 Task: Create a due date automation trigger when advanced on, 2 hours before a card is due add content with a name or a description ending with resume.
Action: Mouse moved to (1031, 296)
Screenshot: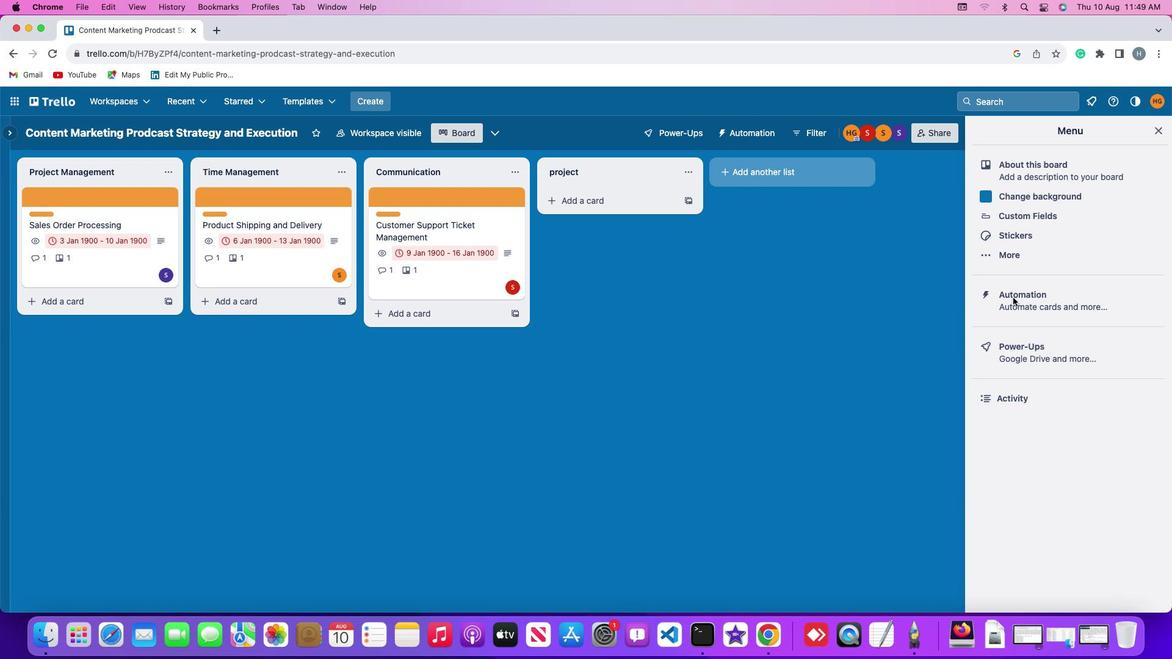 
Action: Mouse pressed left at (1031, 296)
Screenshot: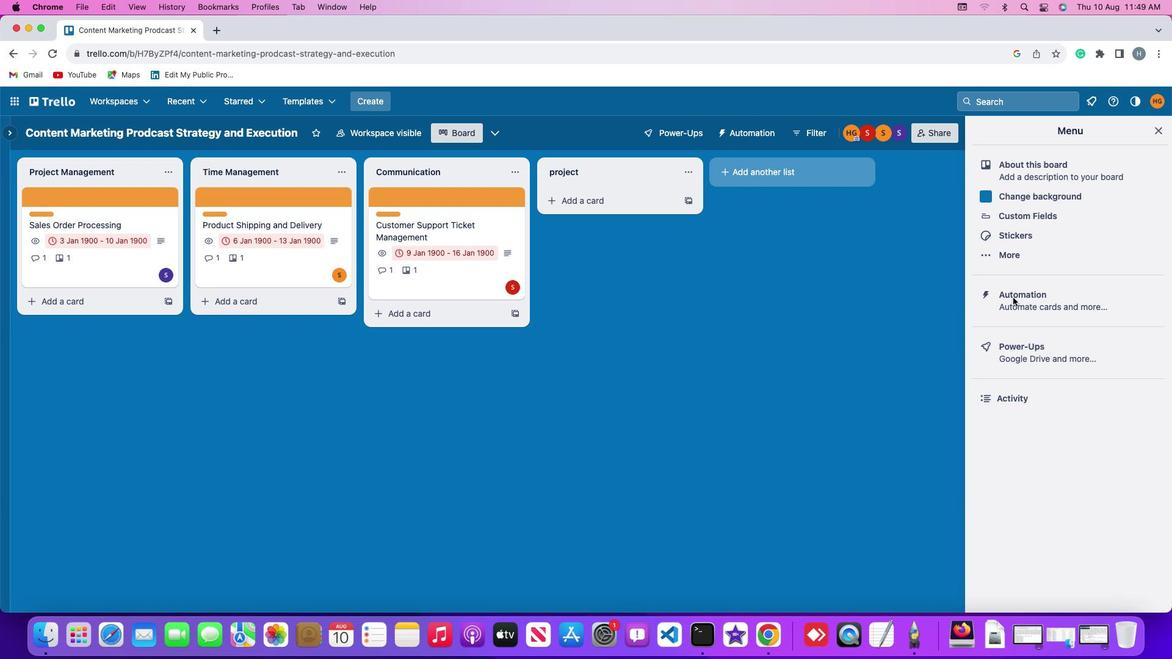 
Action: Mouse pressed left at (1031, 296)
Screenshot: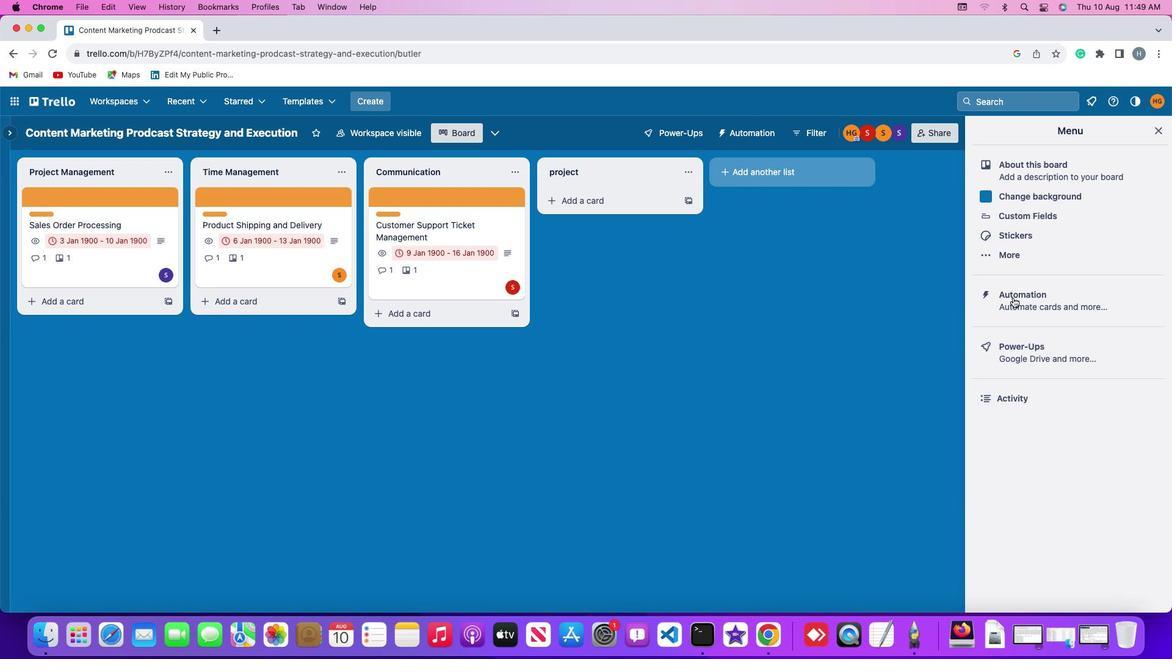 
Action: Mouse moved to (23, 290)
Screenshot: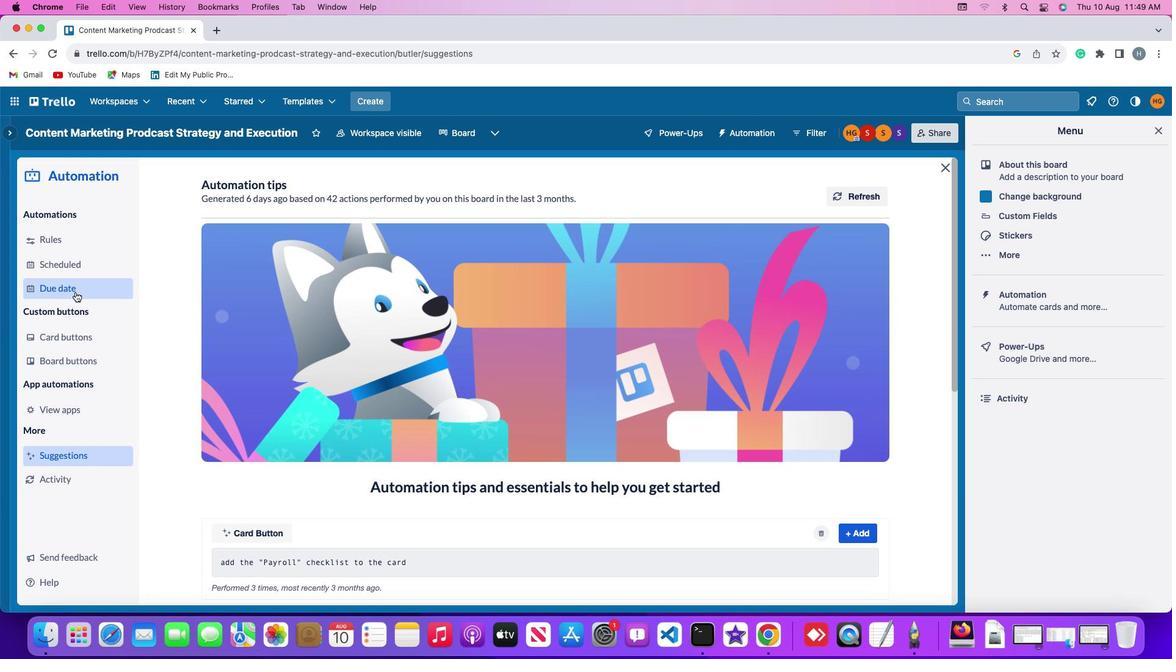 
Action: Mouse pressed left at (23, 290)
Screenshot: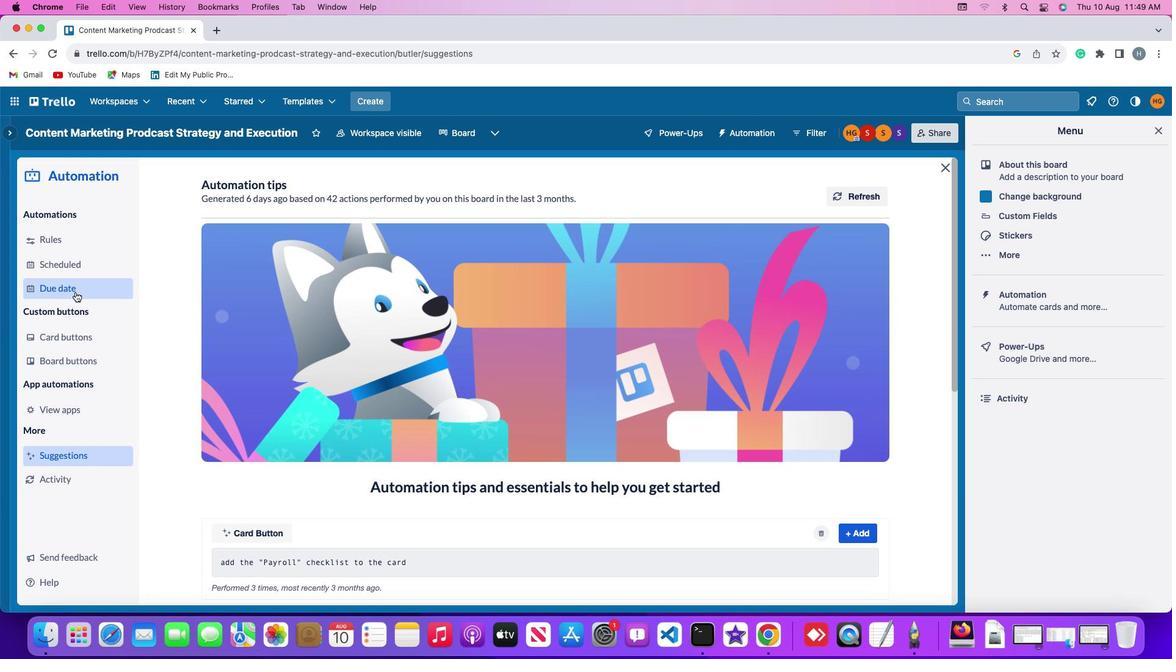 
Action: Mouse moved to (818, 188)
Screenshot: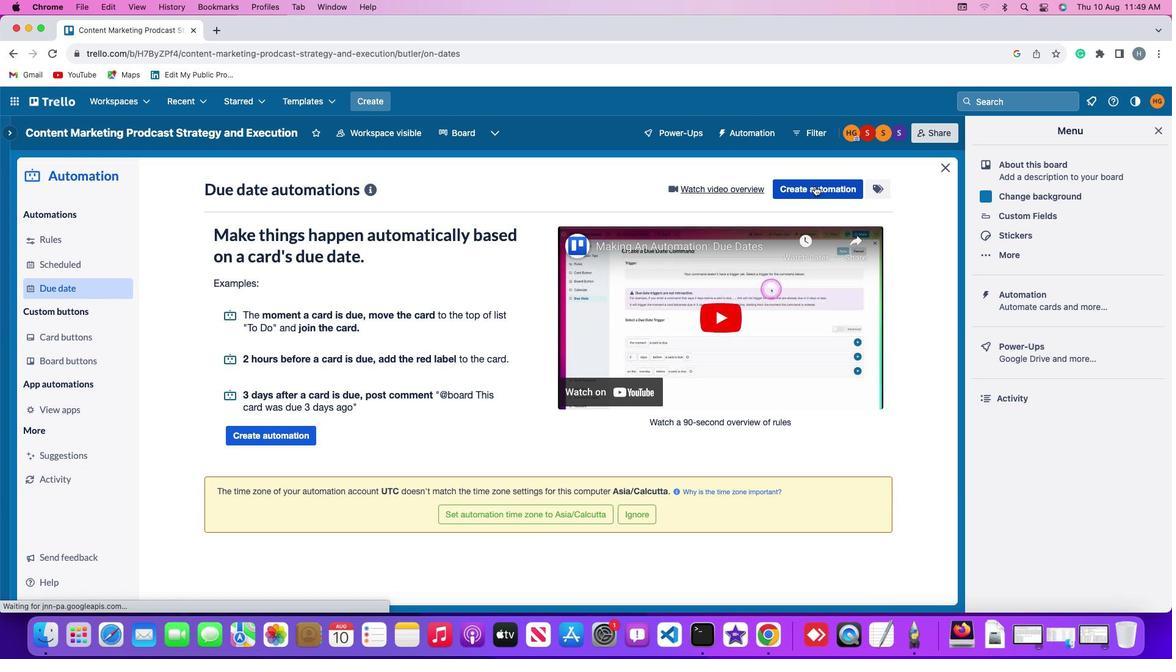 
Action: Mouse pressed left at (818, 188)
Screenshot: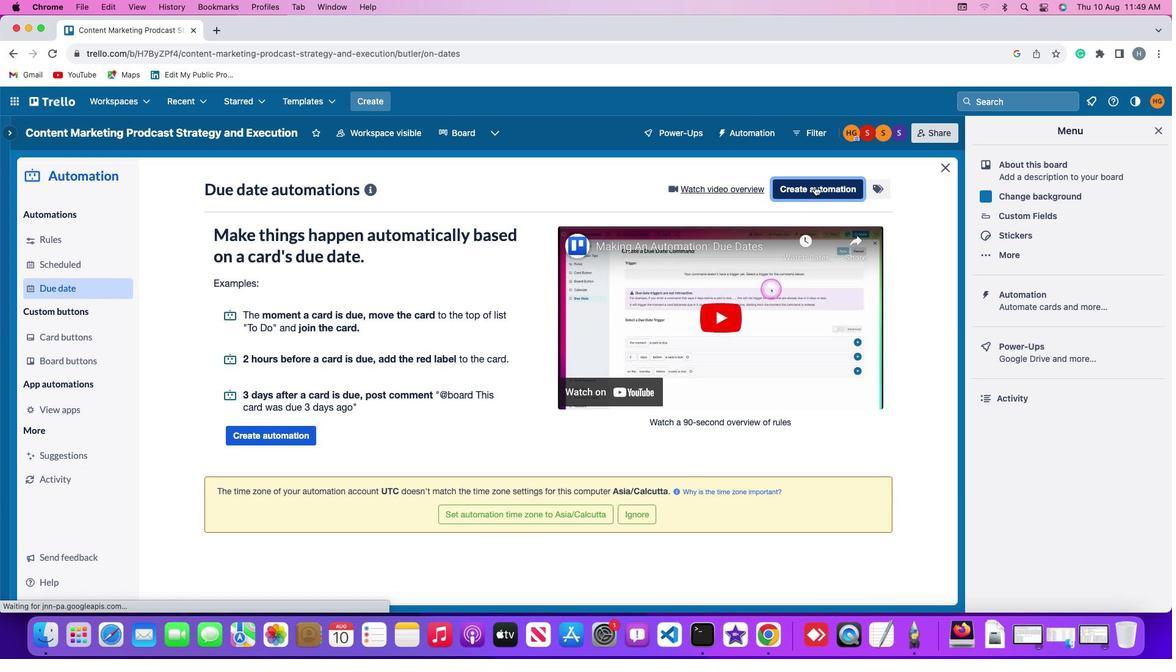 
Action: Mouse moved to (308, 310)
Screenshot: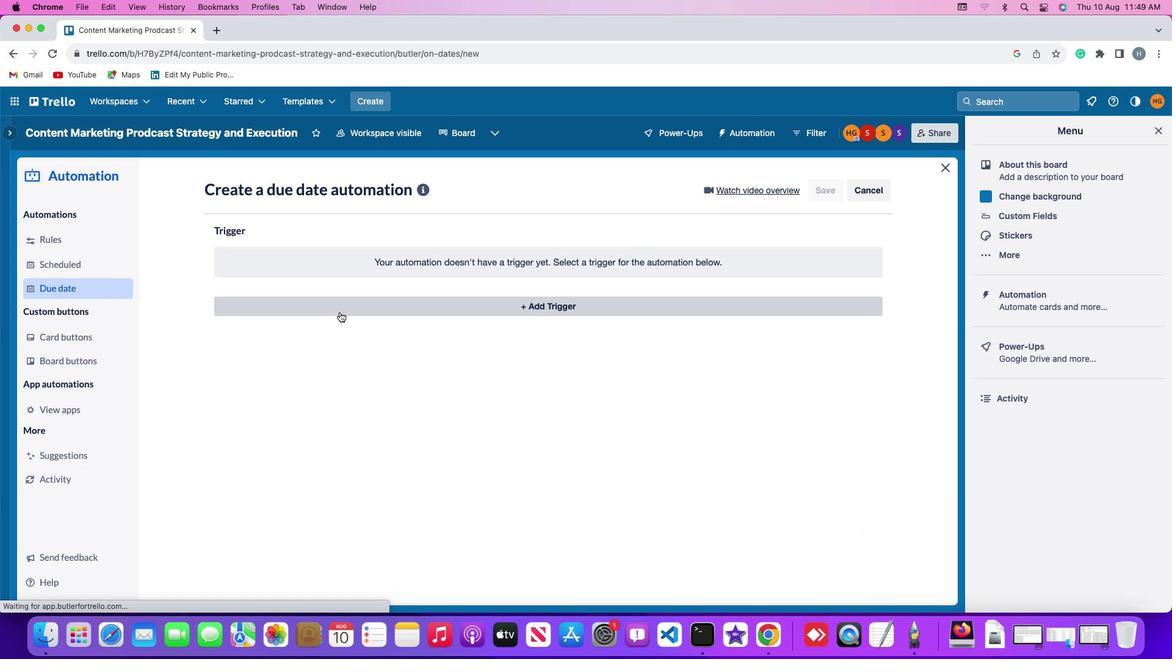 
Action: Mouse pressed left at (308, 310)
Screenshot: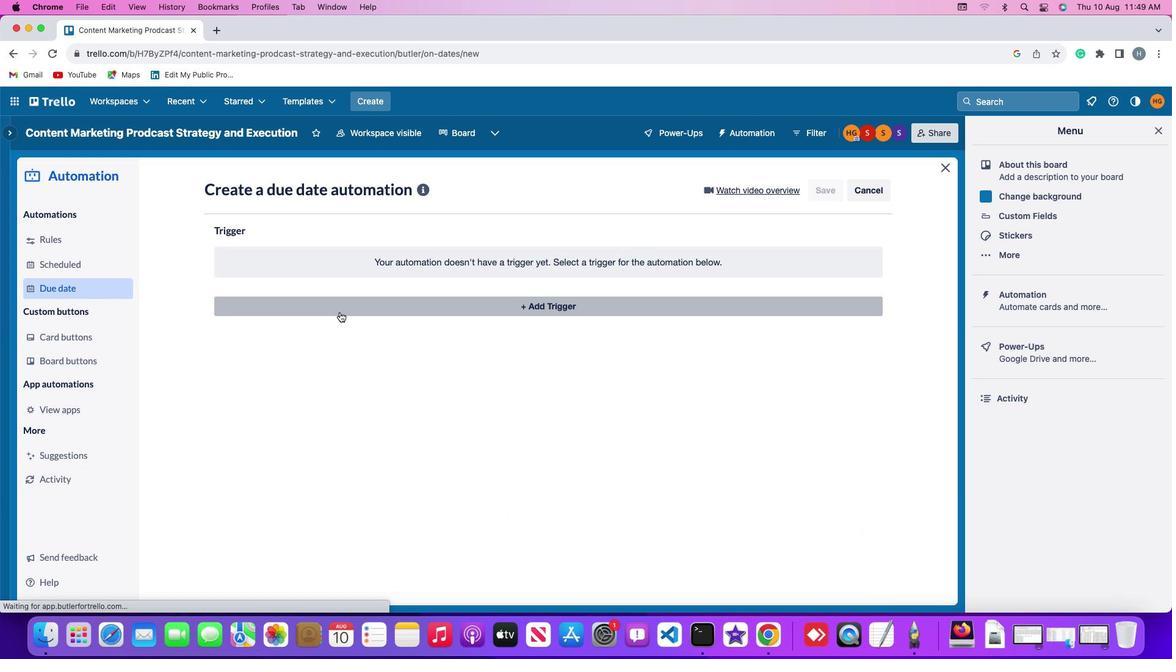 
Action: Mouse moved to (197, 487)
Screenshot: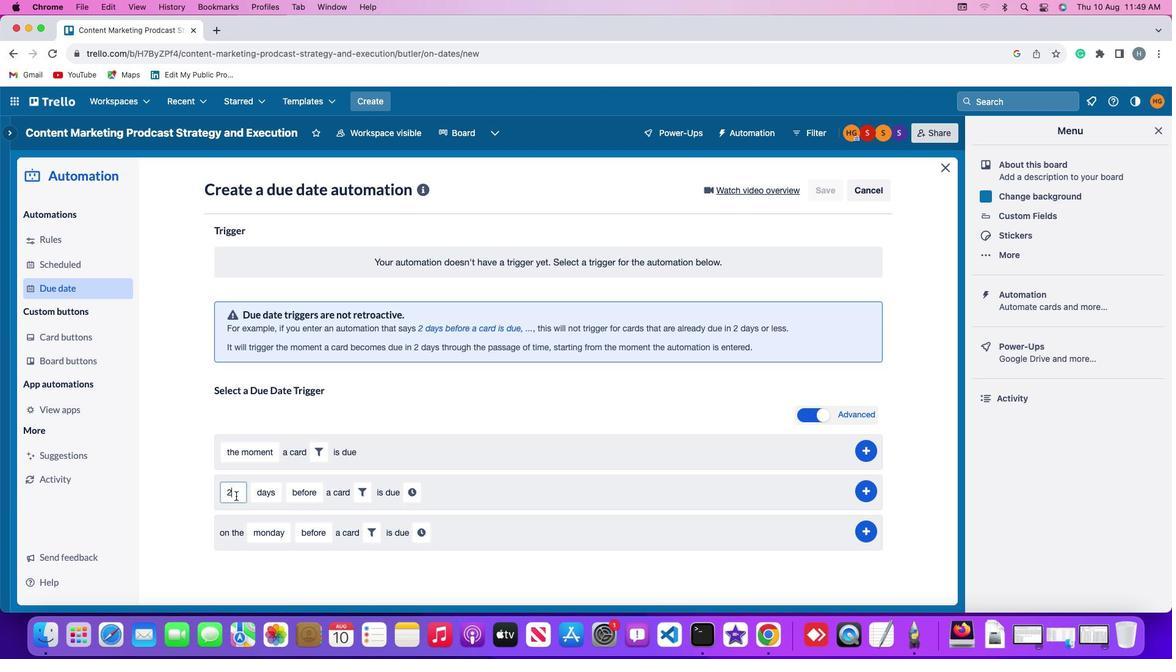 
Action: Mouse pressed left at (197, 487)
Screenshot: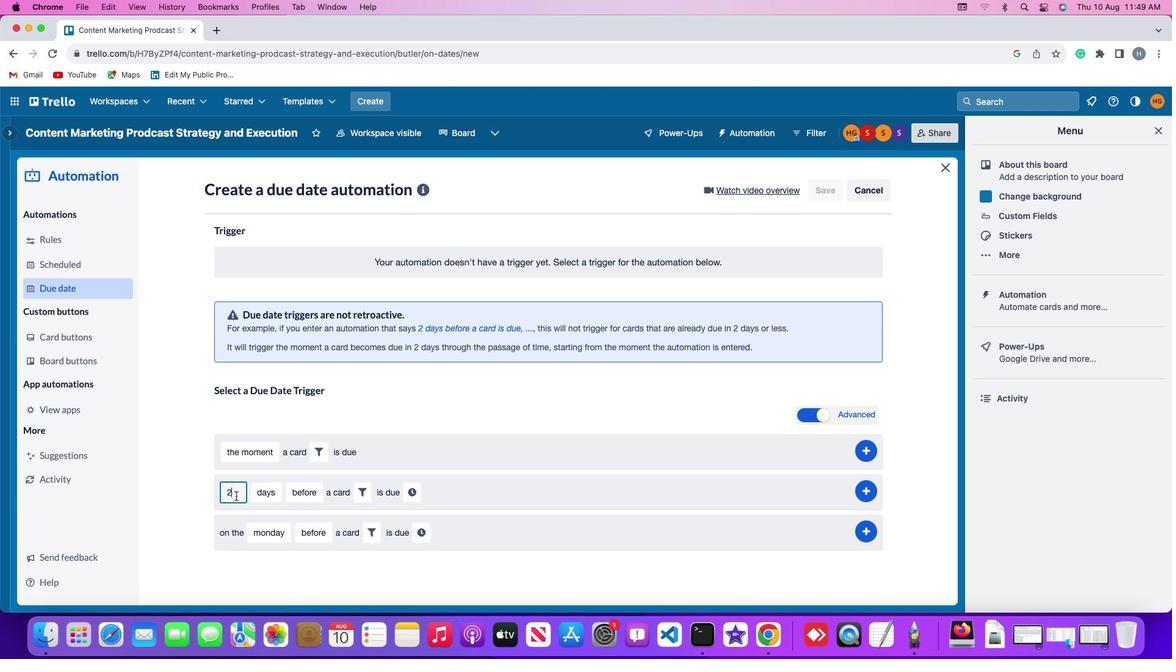 
Action: Mouse moved to (197, 487)
Screenshot: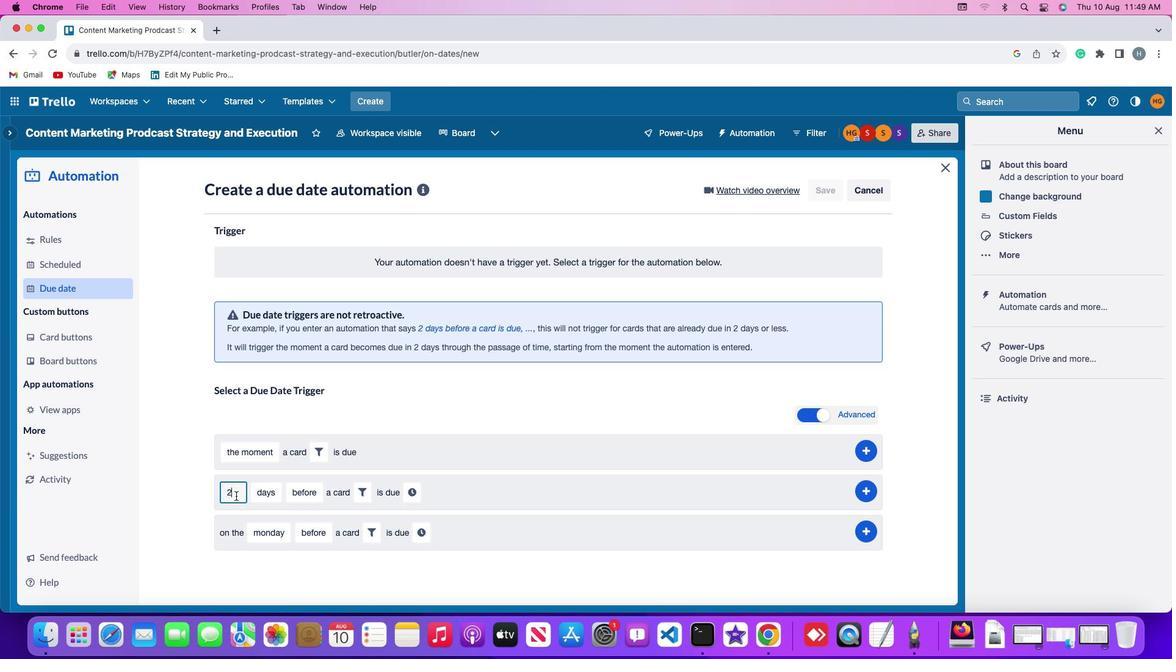 
Action: Key pressed Key.backspace'2'
Screenshot: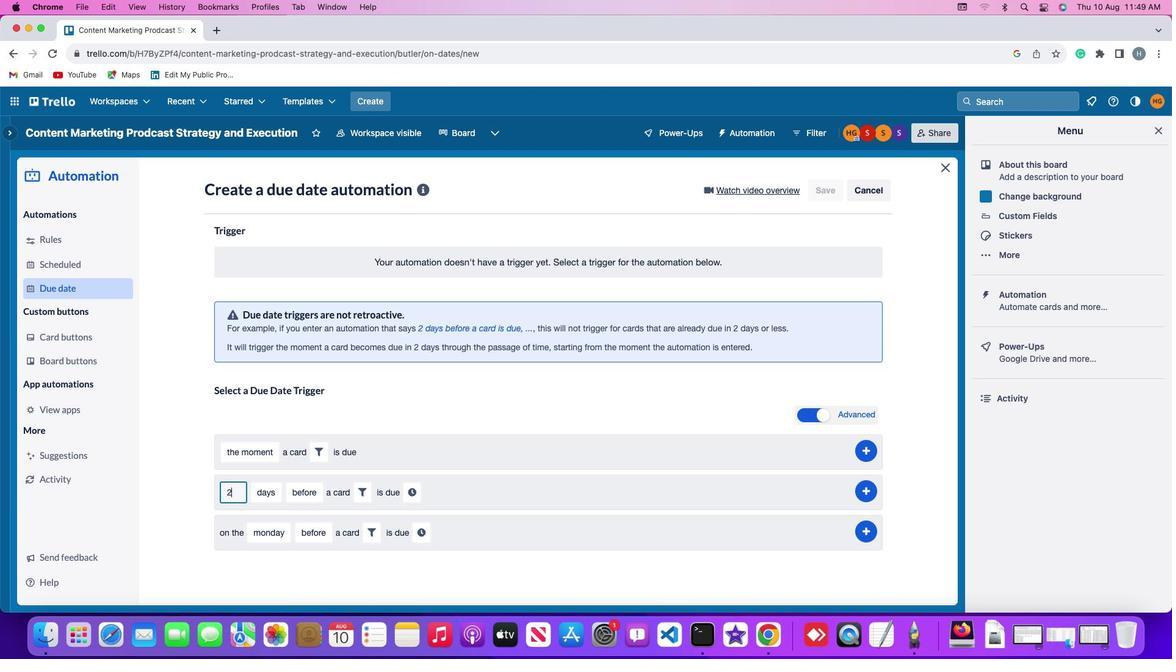 
Action: Mouse moved to (222, 485)
Screenshot: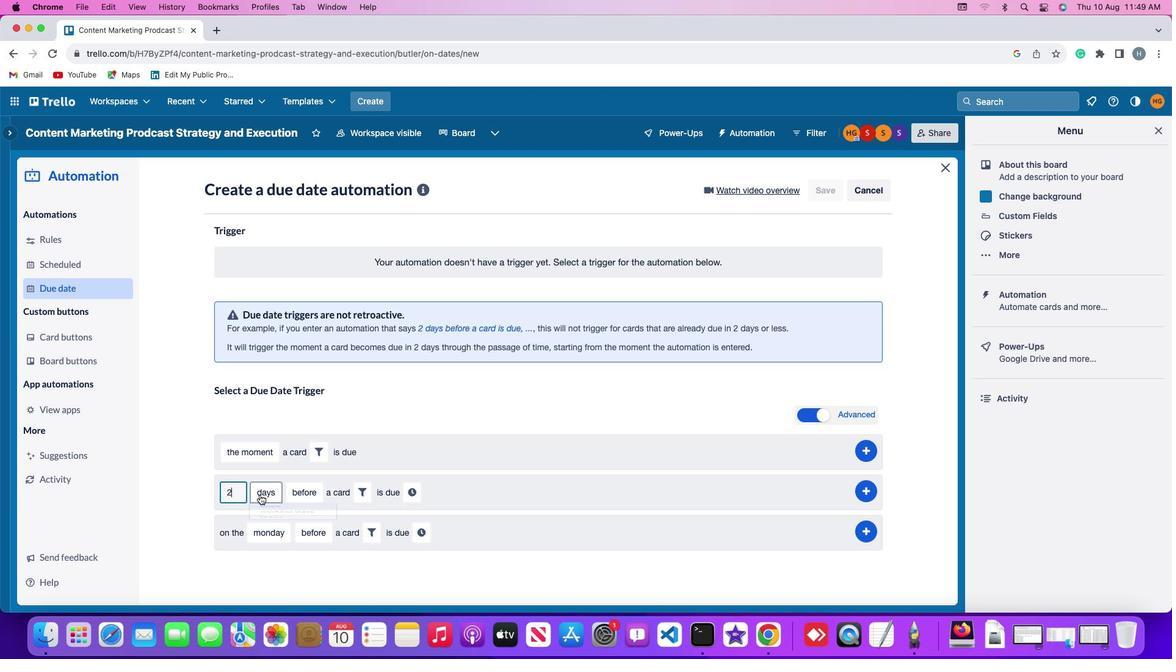 
Action: Mouse pressed left at (222, 485)
Screenshot: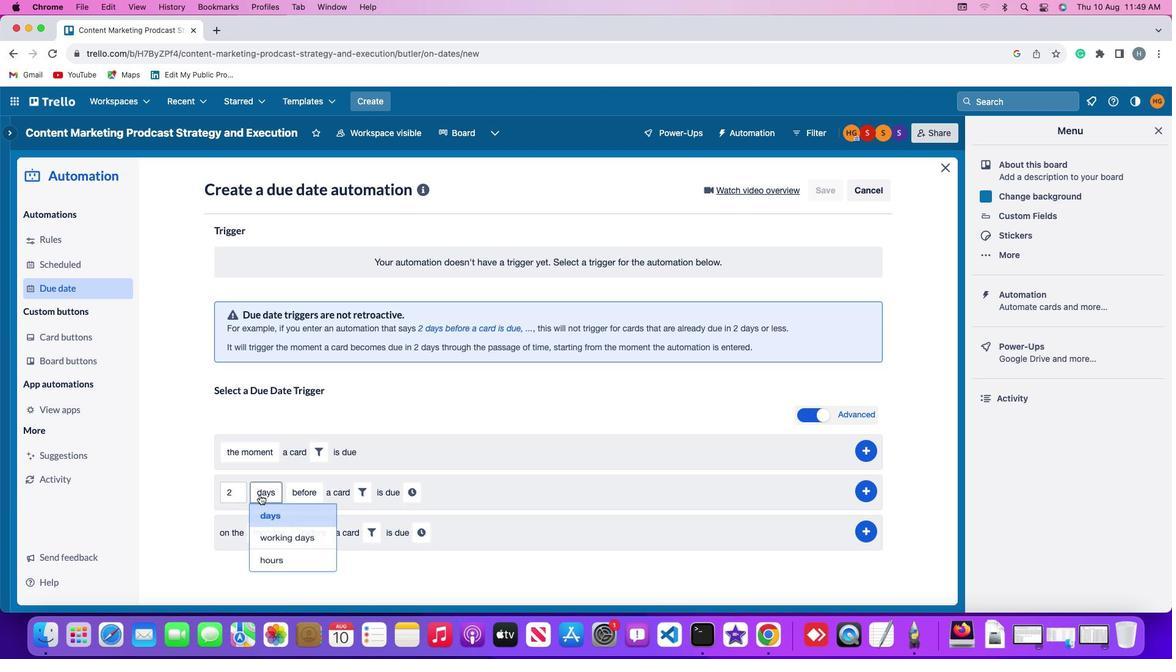 
Action: Mouse moved to (236, 557)
Screenshot: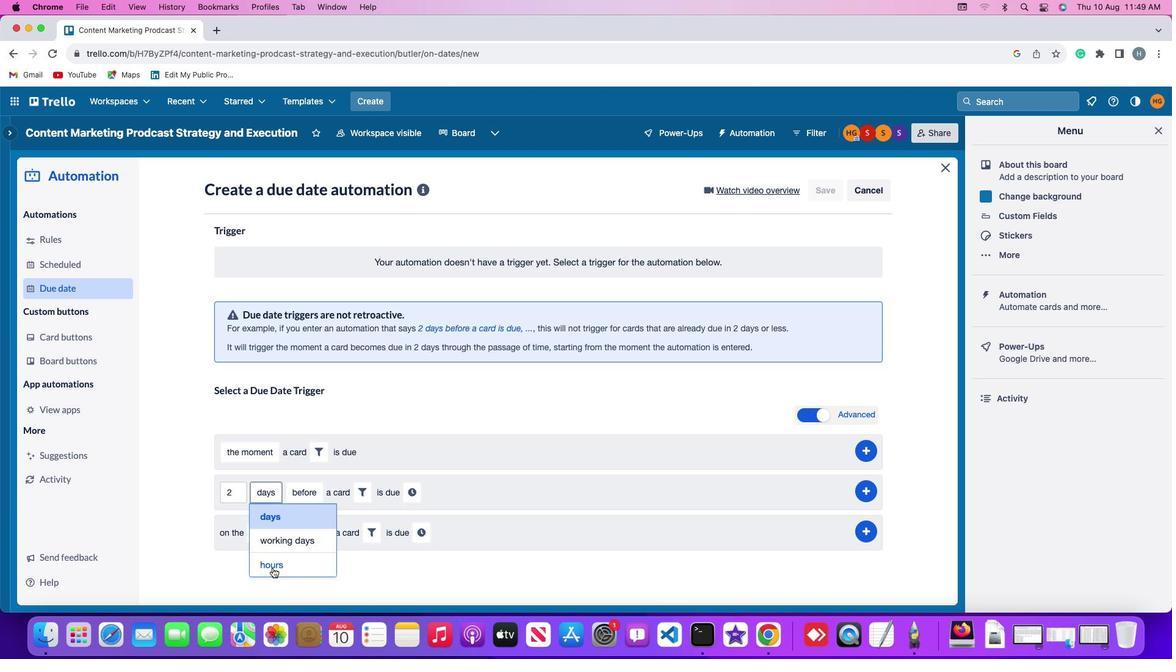 
Action: Mouse pressed left at (236, 557)
Screenshot: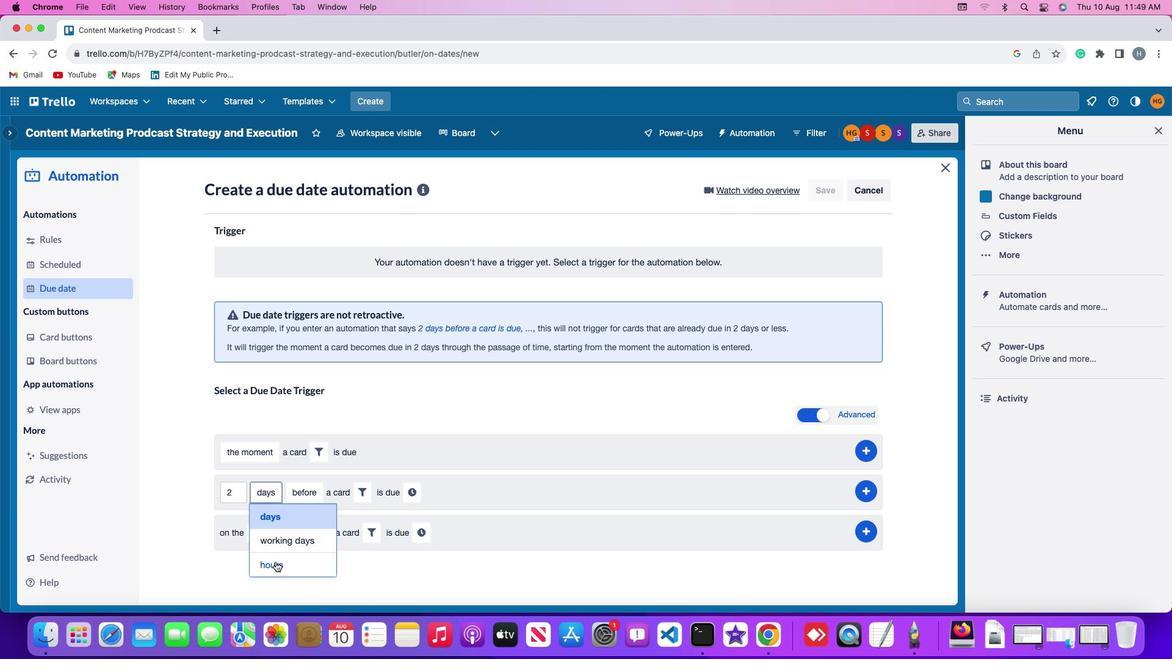 
Action: Mouse moved to (271, 485)
Screenshot: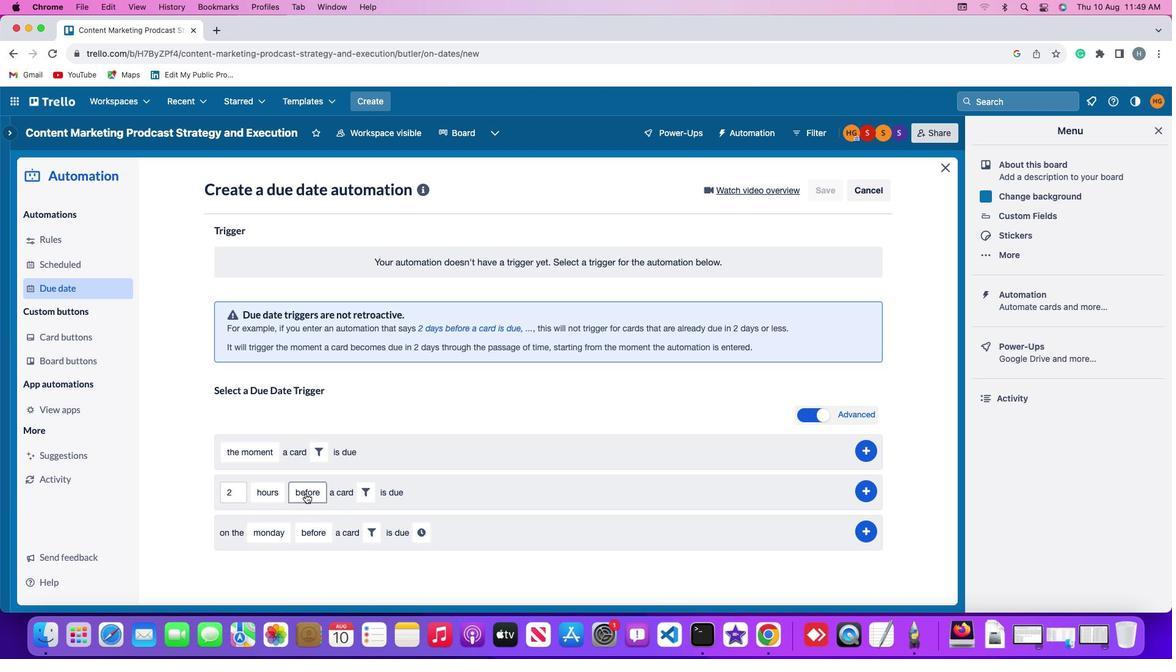 
Action: Mouse pressed left at (271, 485)
Screenshot: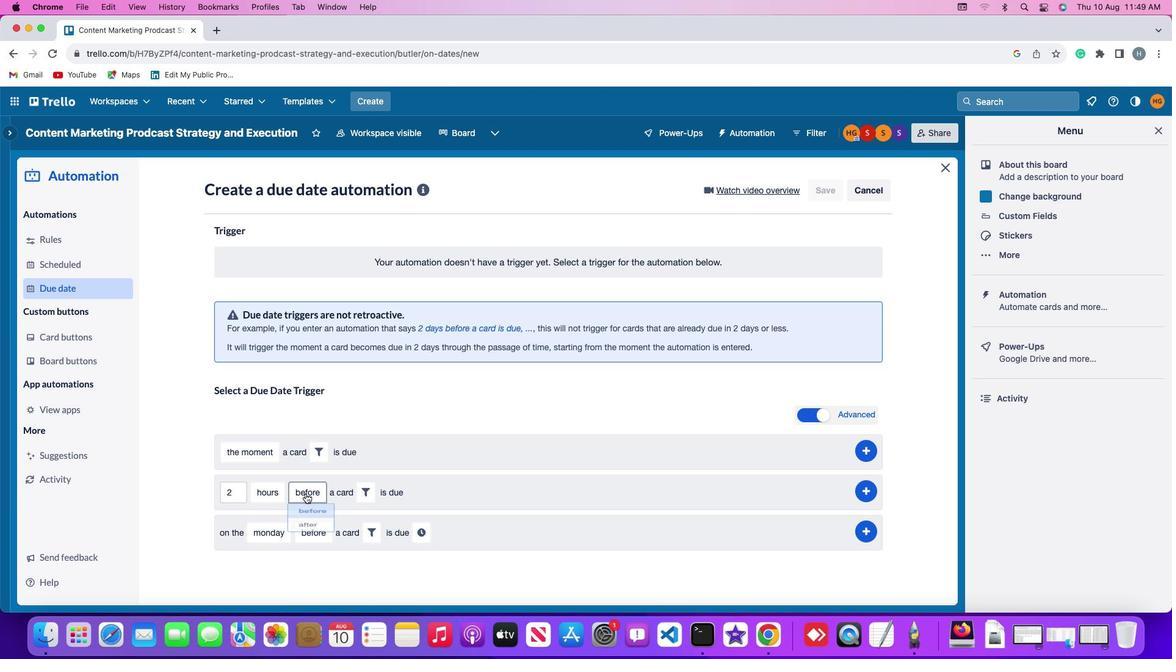 
Action: Mouse moved to (277, 509)
Screenshot: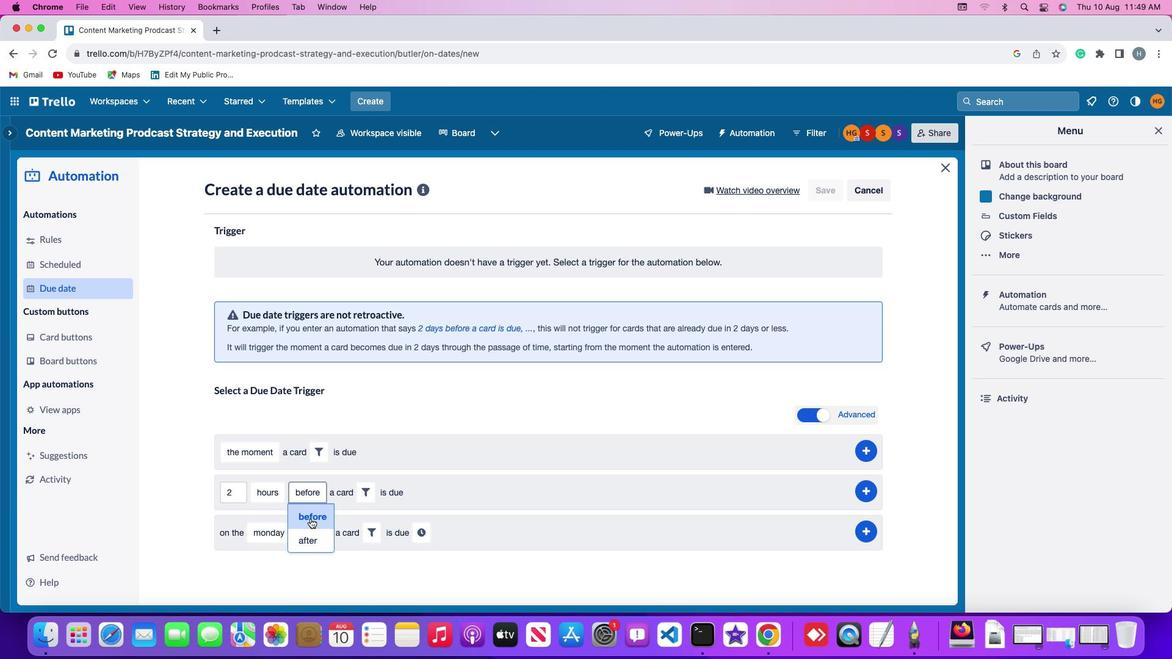 
Action: Mouse pressed left at (277, 509)
Screenshot: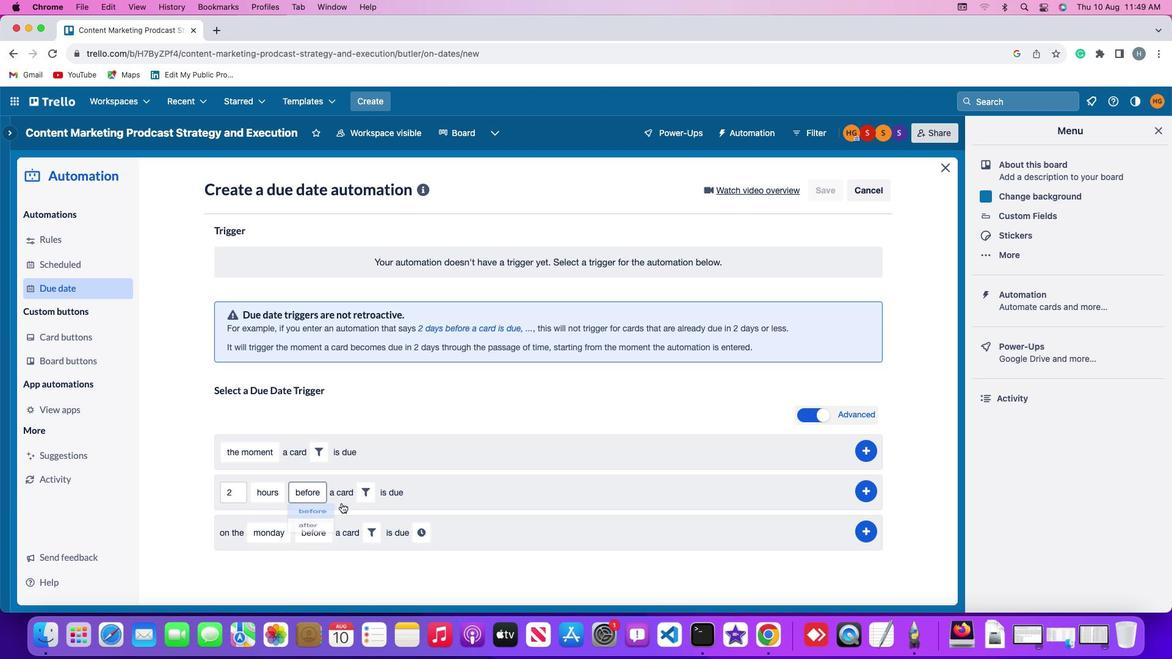 
Action: Mouse moved to (327, 484)
Screenshot: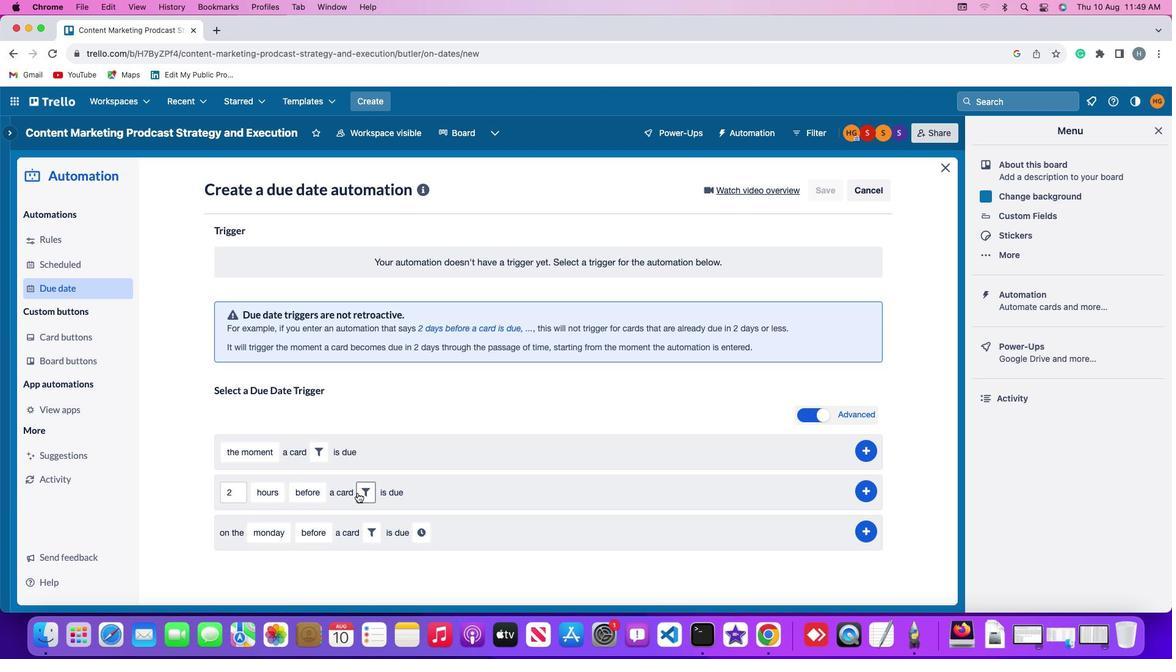 
Action: Mouse pressed left at (327, 484)
Screenshot: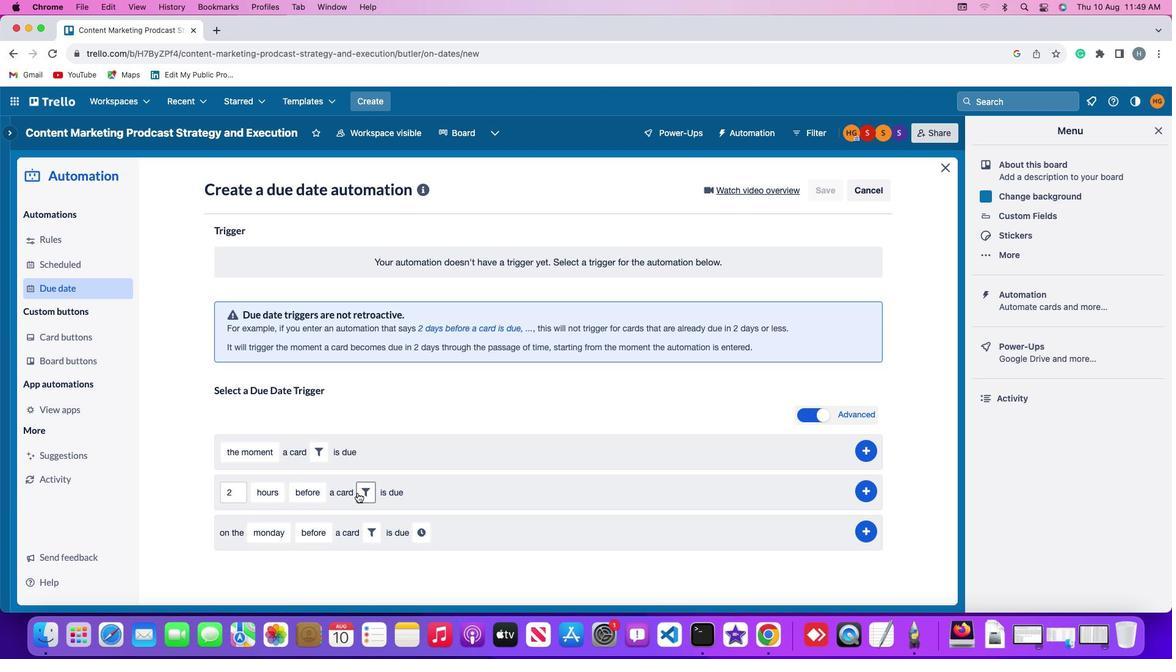 
Action: Mouse moved to (500, 523)
Screenshot: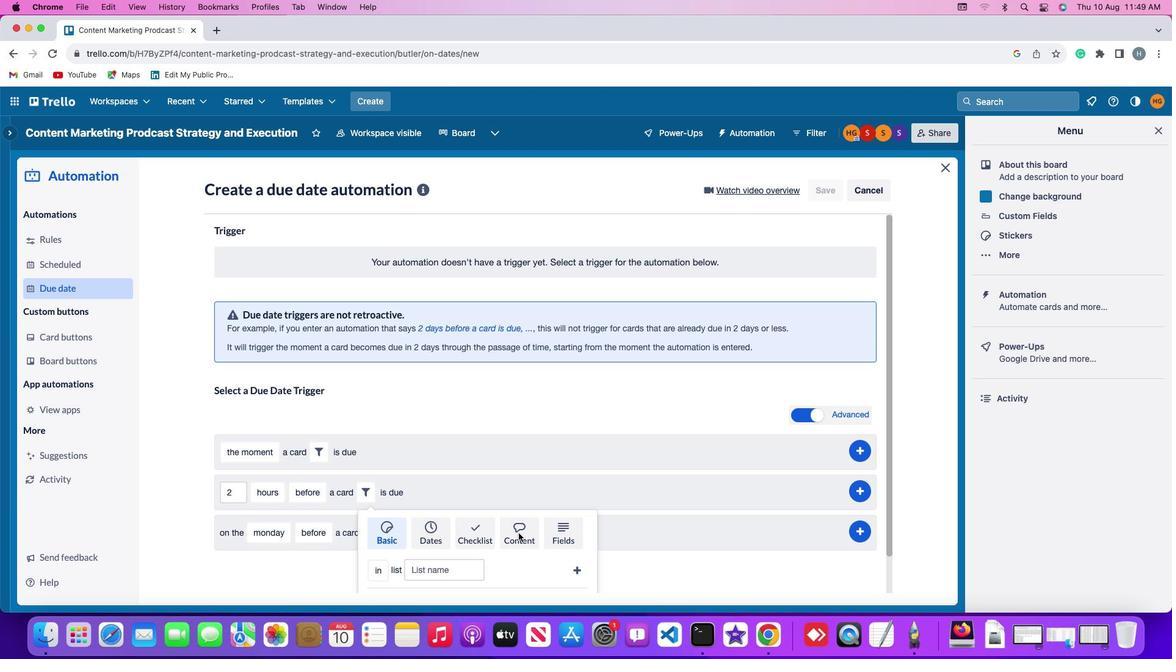 
Action: Mouse pressed left at (500, 523)
Screenshot: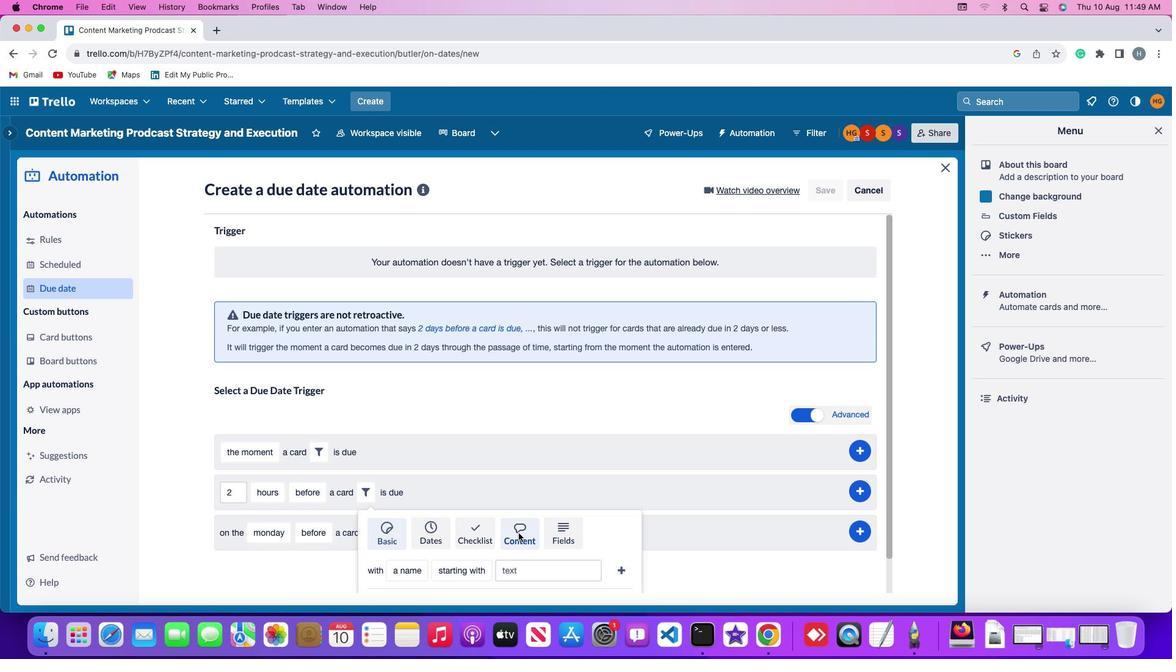 
Action: Mouse moved to (380, 561)
Screenshot: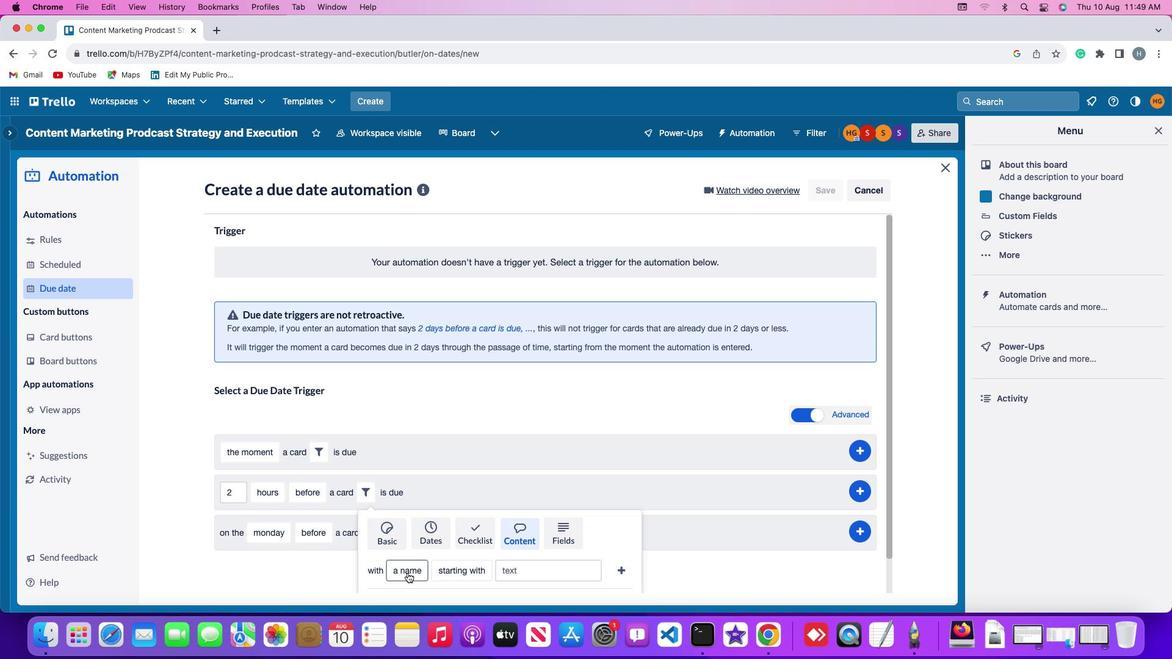 
Action: Mouse pressed left at (380, 561)
Screenshot: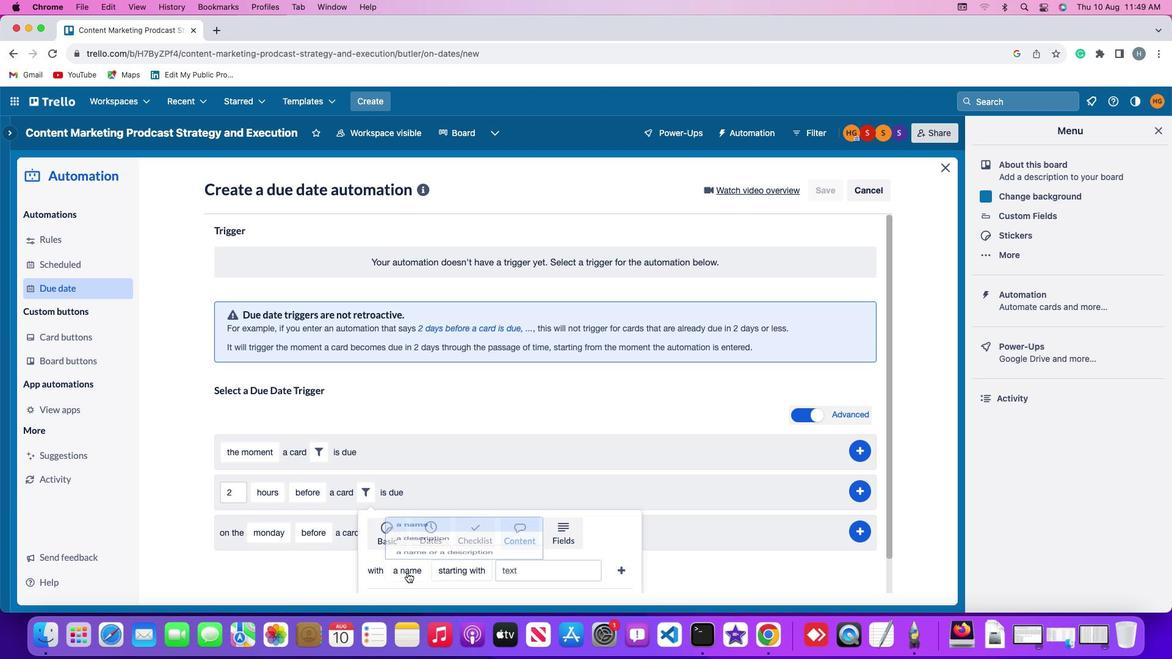 
Action: Mouse moved to (386, 534)
Screenshot: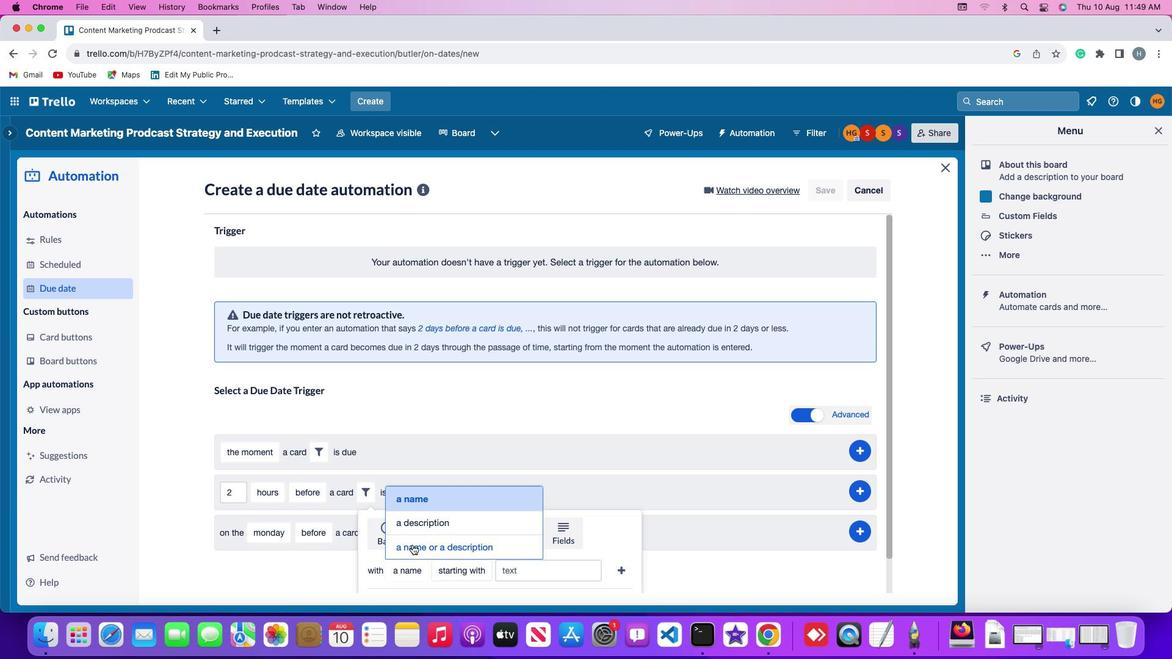 
Action: Mouse pressed left at (386, 534)
Screenshot: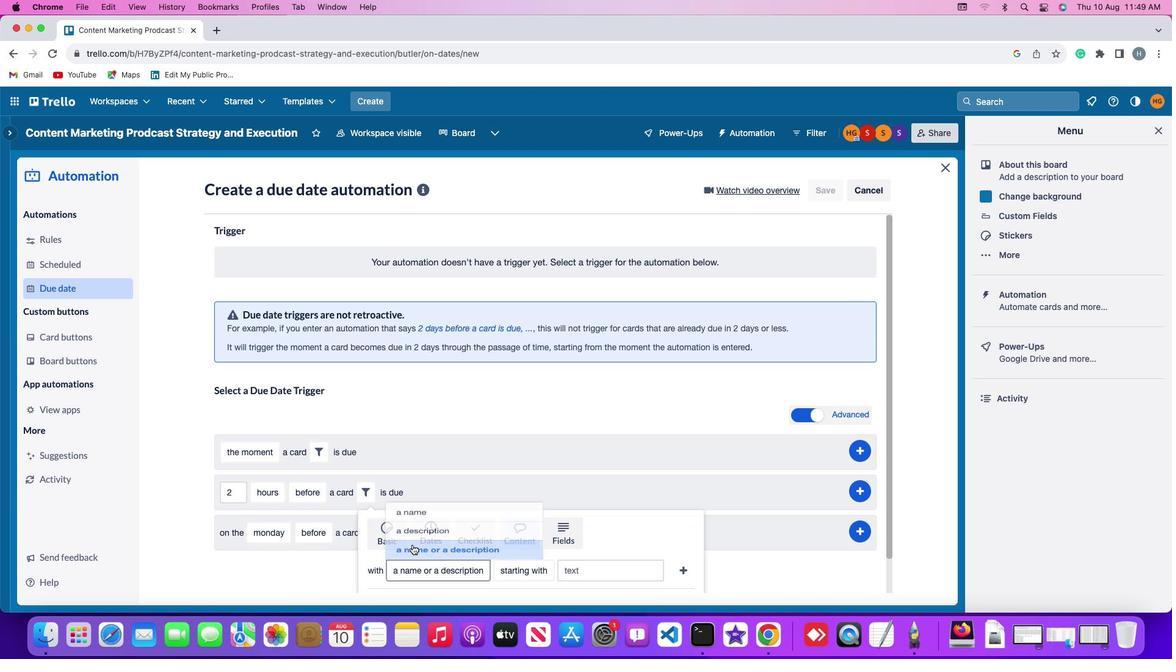 
Action: Mouse moved to (501, 563)
Screenshot: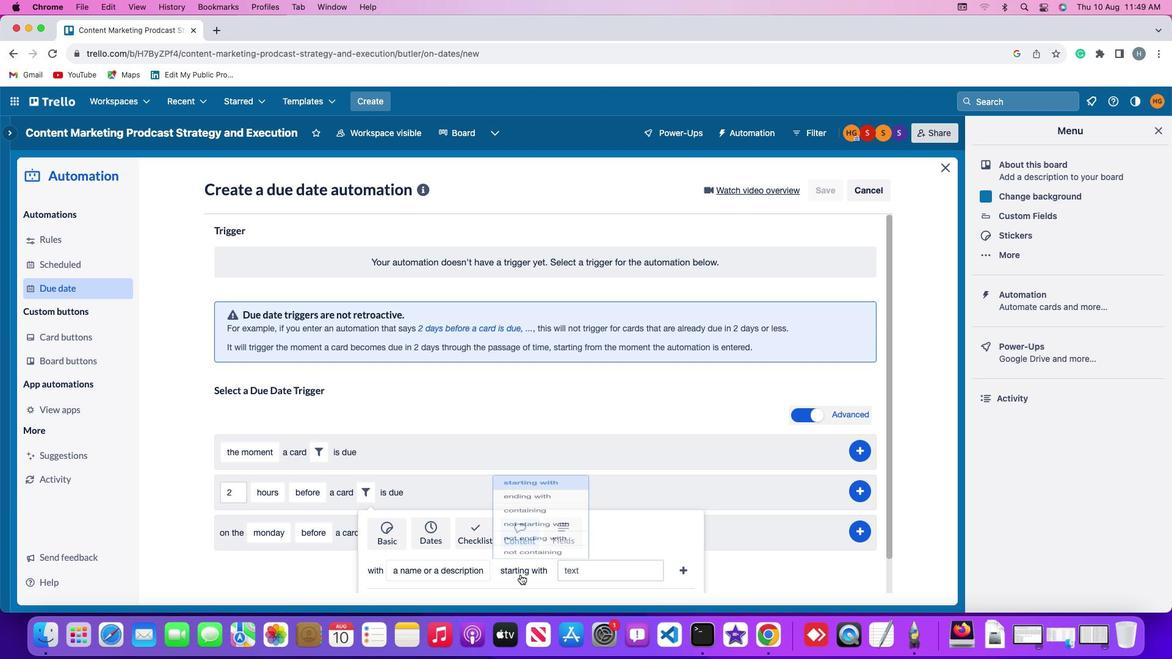 
Action: Mouse pressed left at (501, 563)
Screenshot: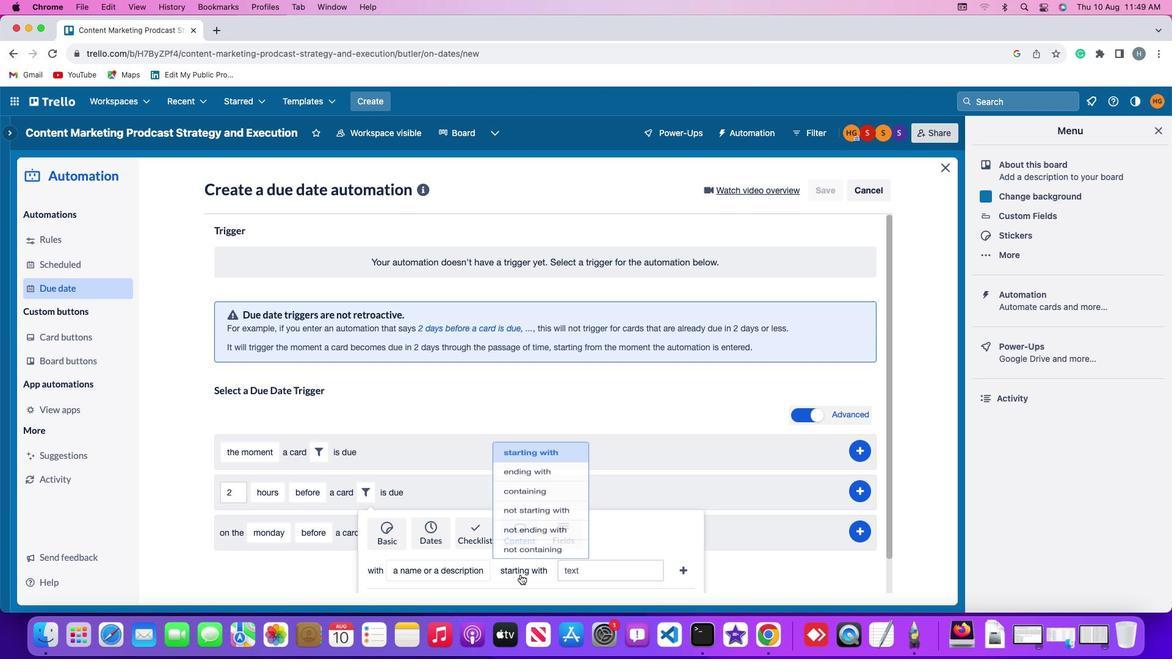 
Action: Mouse moved to (515, 446)
Screenshot: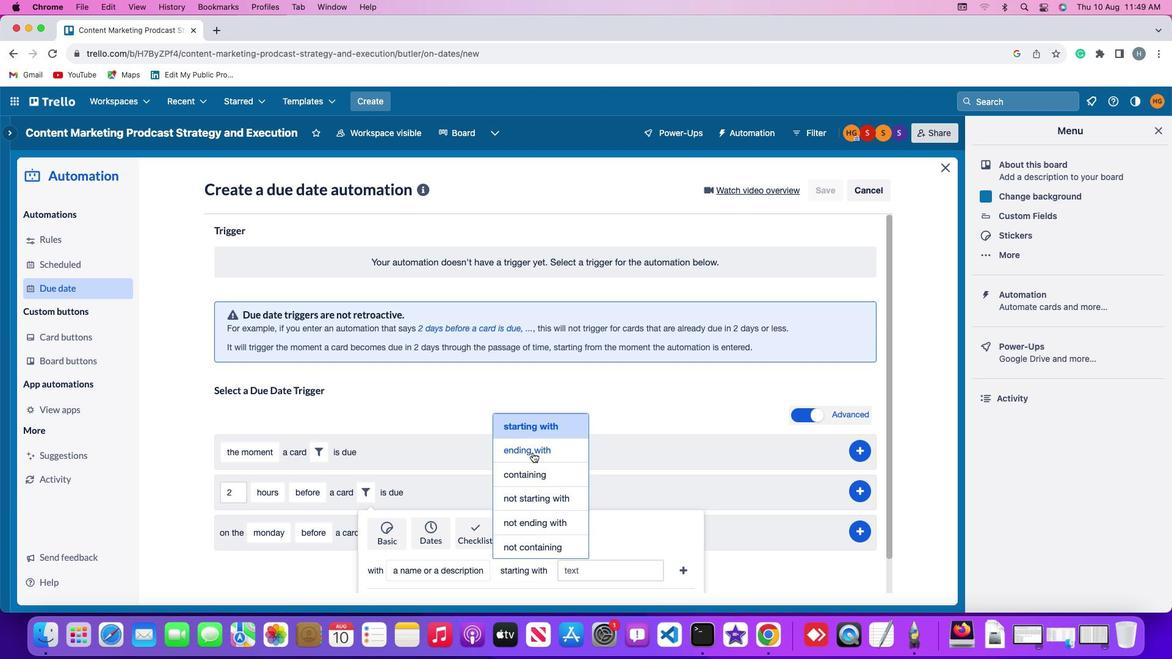 
Action: Mouse pressed left at (515, 446)
Screenshot: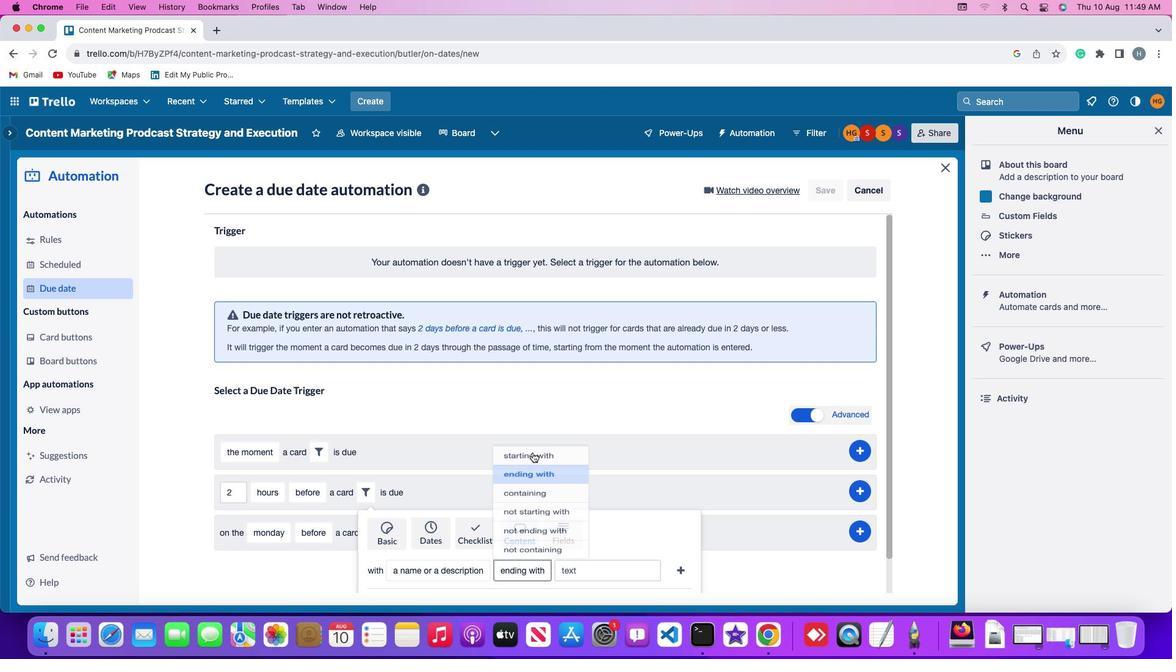 
Action: Mouse moved to (565, 558)
Screenshot: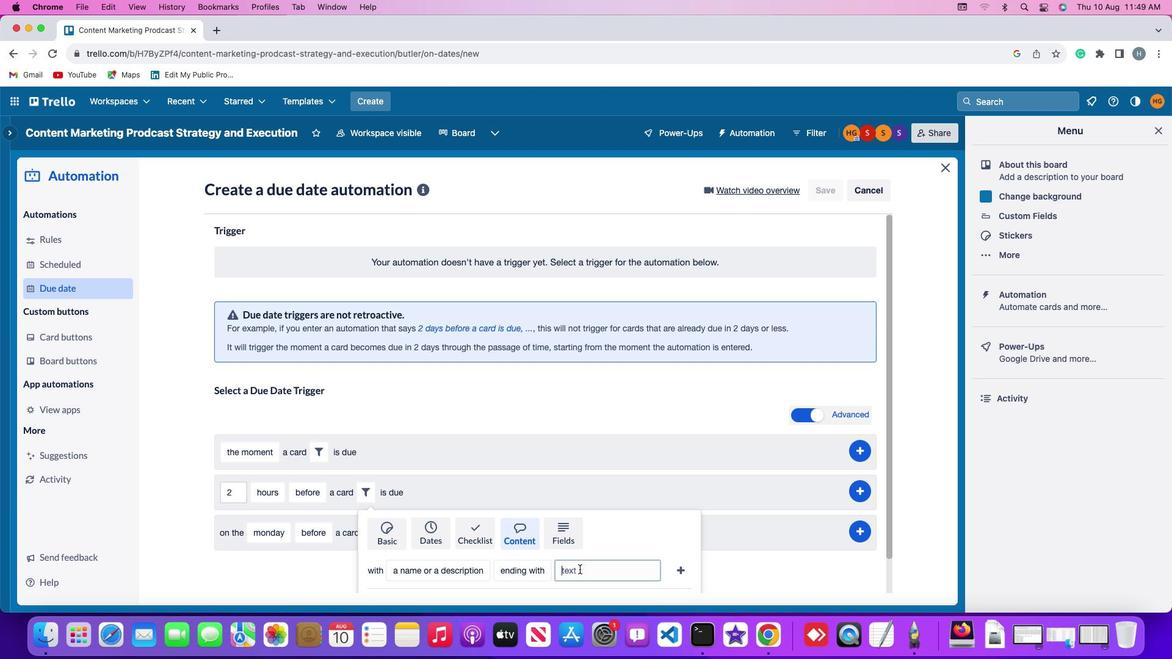 
Action: Mouse pressed left at (565, 558)
Screenshot: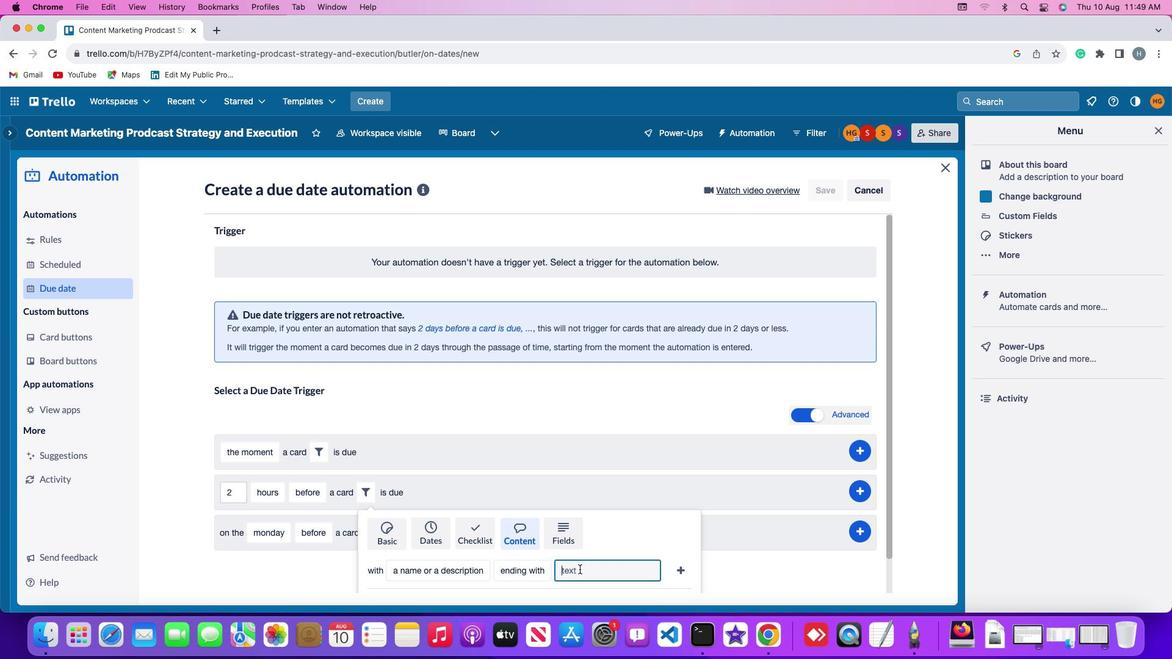 
Action: Key pressed 'r''e''s''u''m''e'
Screenshot: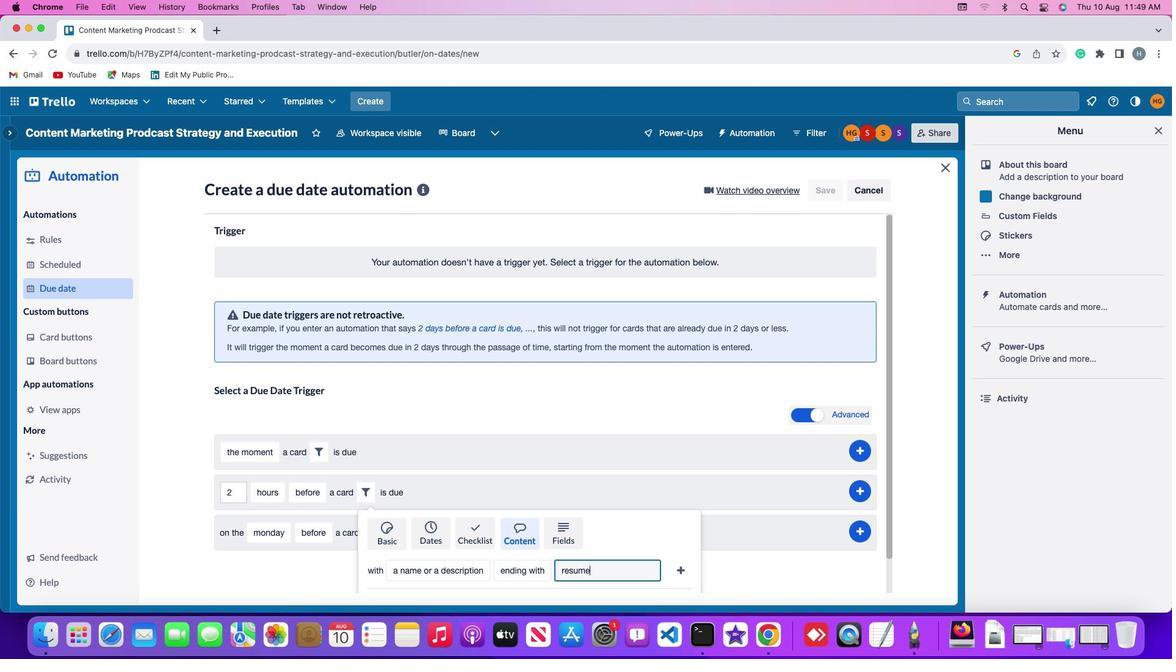 
Action: Mouse moved to (675, 558)
Screenshot: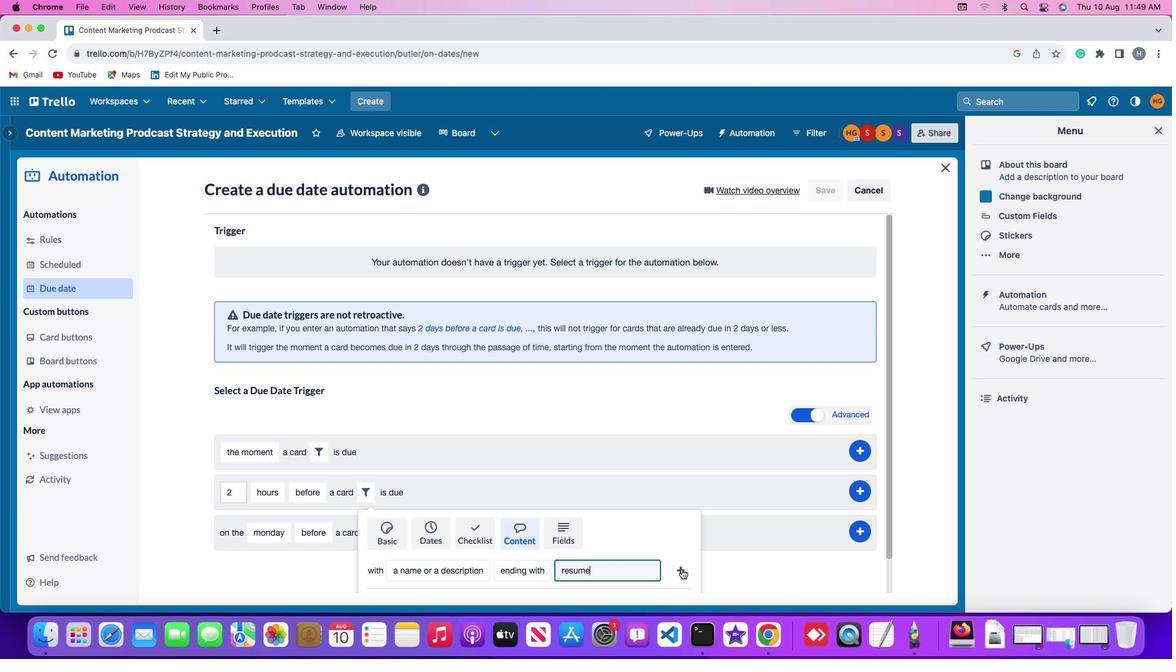 
Action: Mouse pressed left at (675, 558)
Screenshot: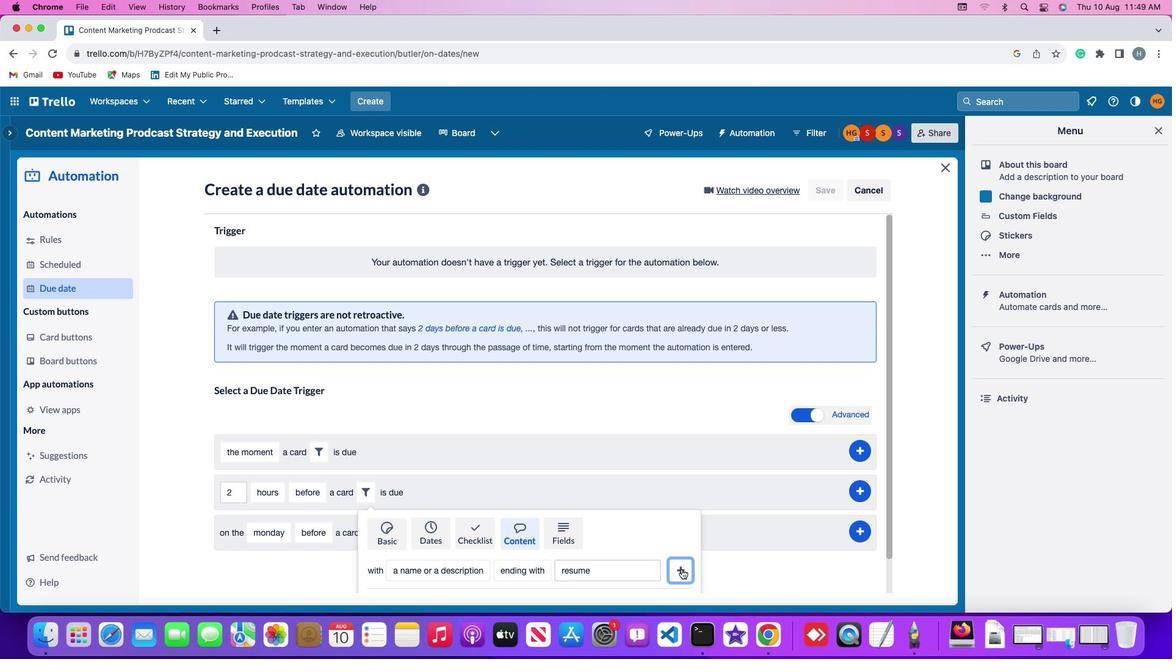 
Action: Mouse moved to (874, 480)
Screenshot: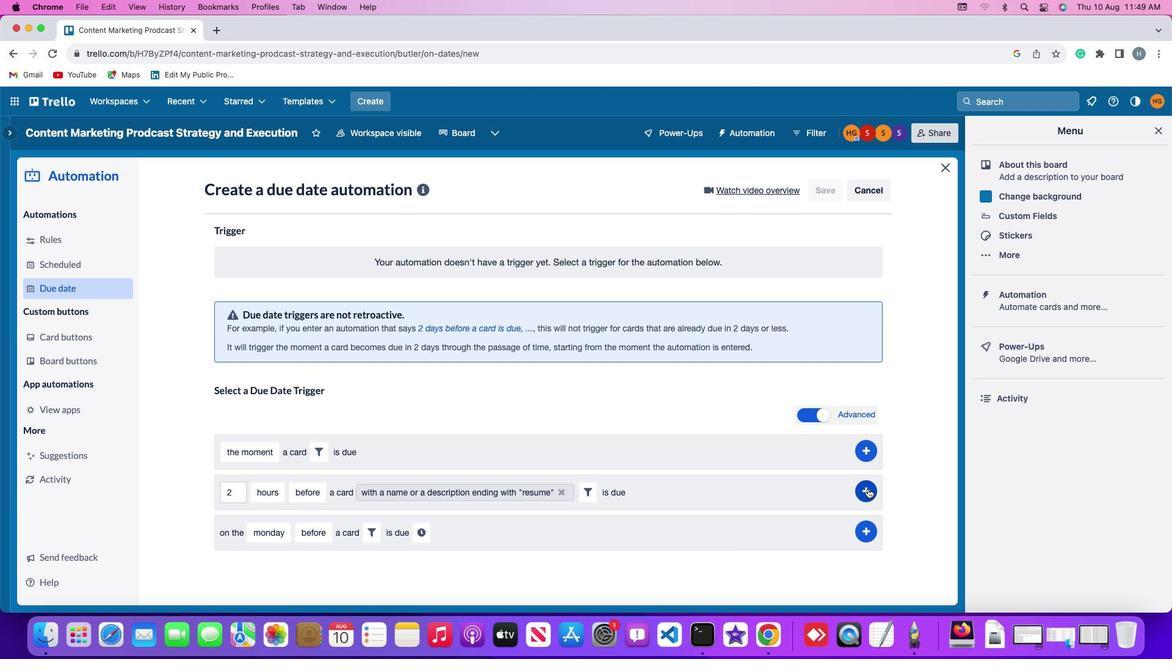 
Action: Mouse pressed left at (874, 480)
Screenshot: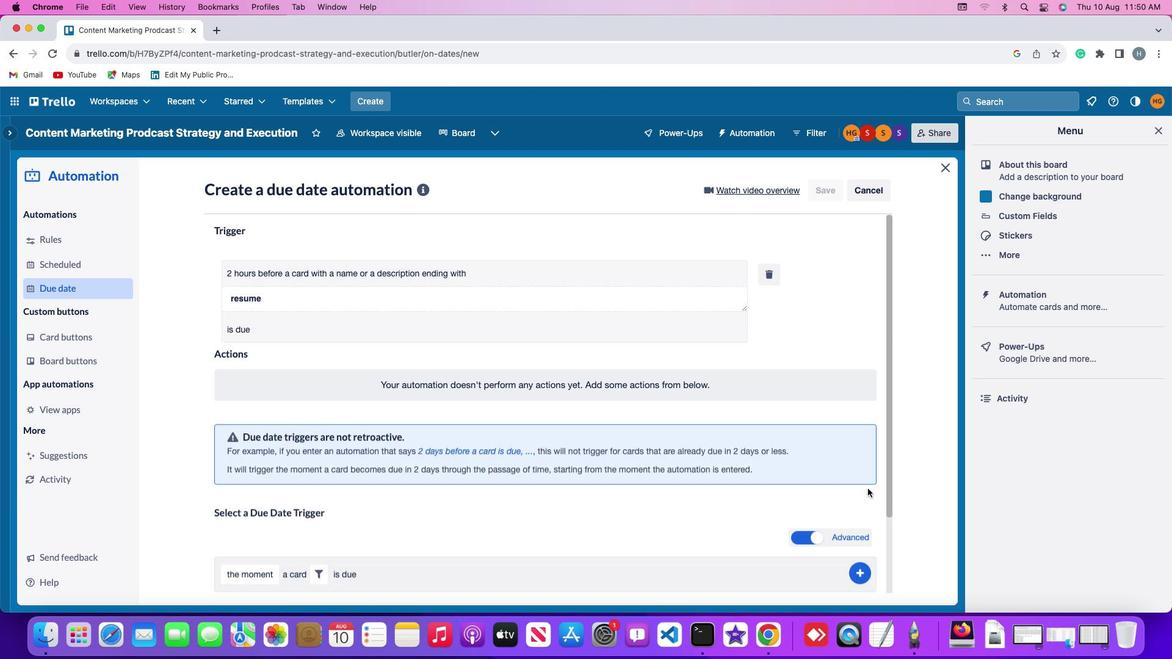 
Action: Mouse moved to (934, 412)
Screenshot: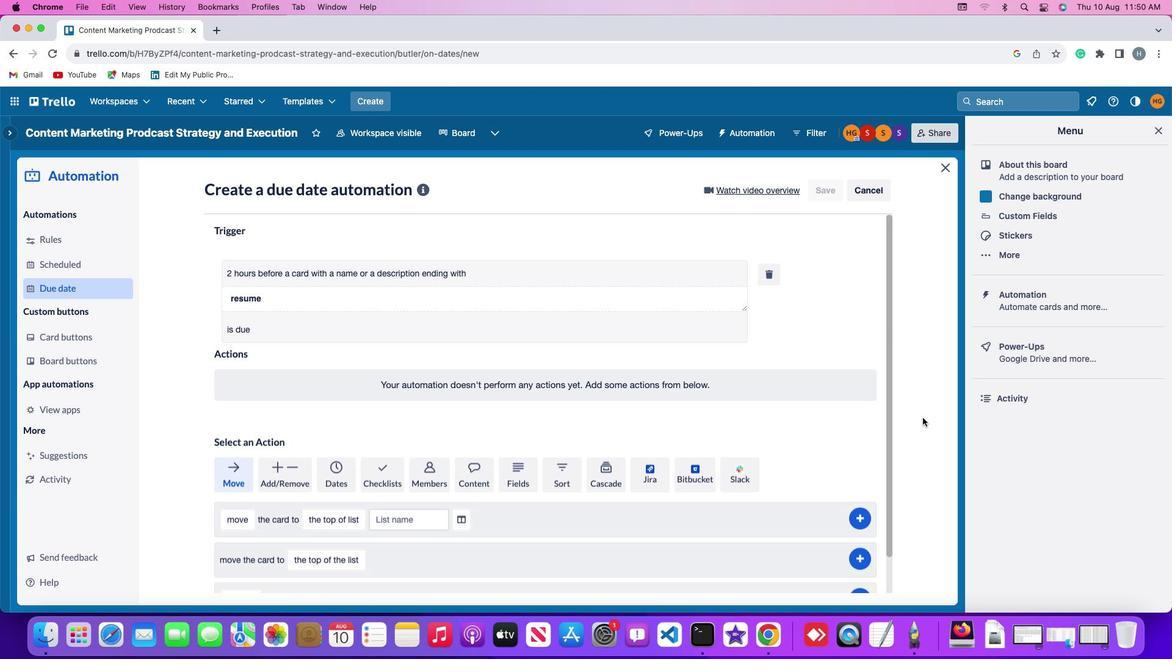 
